 Task: Create a section Blitz Brigade and in the section, add a milestone User Experience Enhancements in the project ToxicWorks.
Action: Mouse moved to (95, 473)
Screenshot: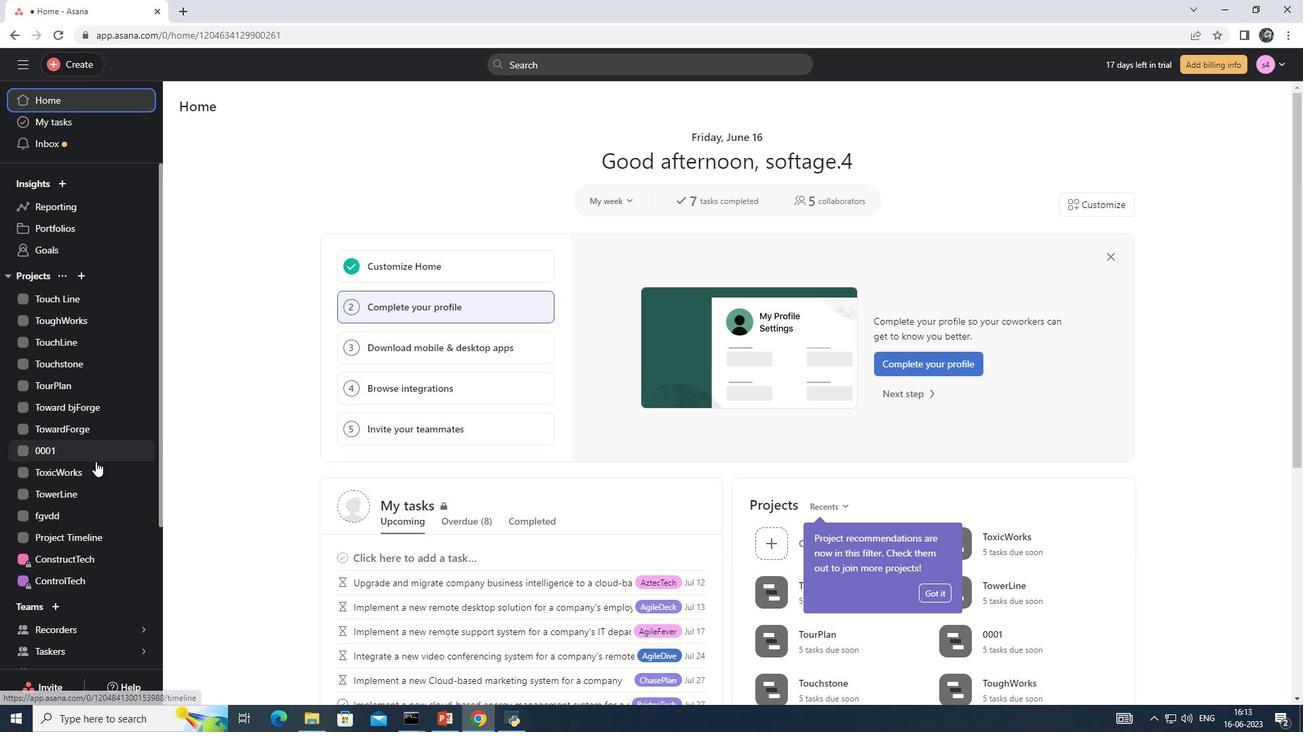 
Action: Mouse pressed left at (95, 473)
Screenshot: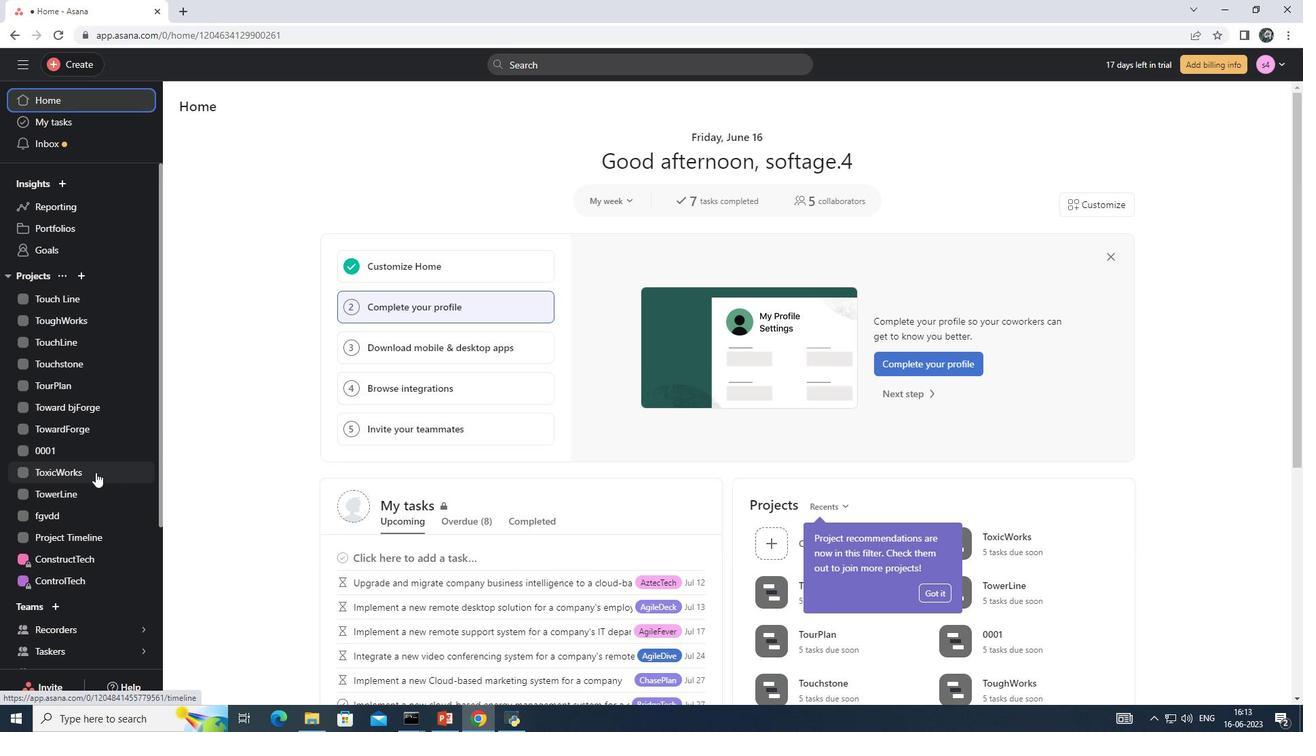 
Action: Mouse moved to (239, 133)
Screenshot: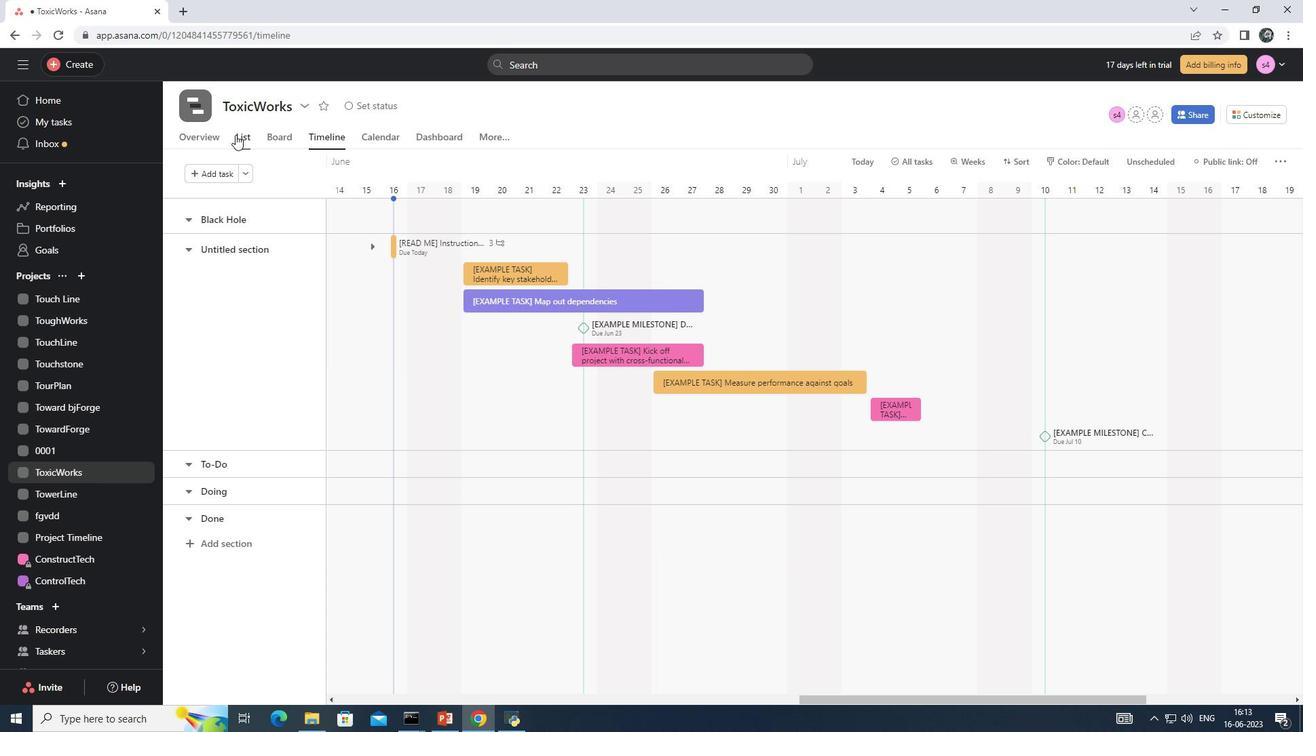 
Action: Mouse pressed left at (239, 133)
Screenshot: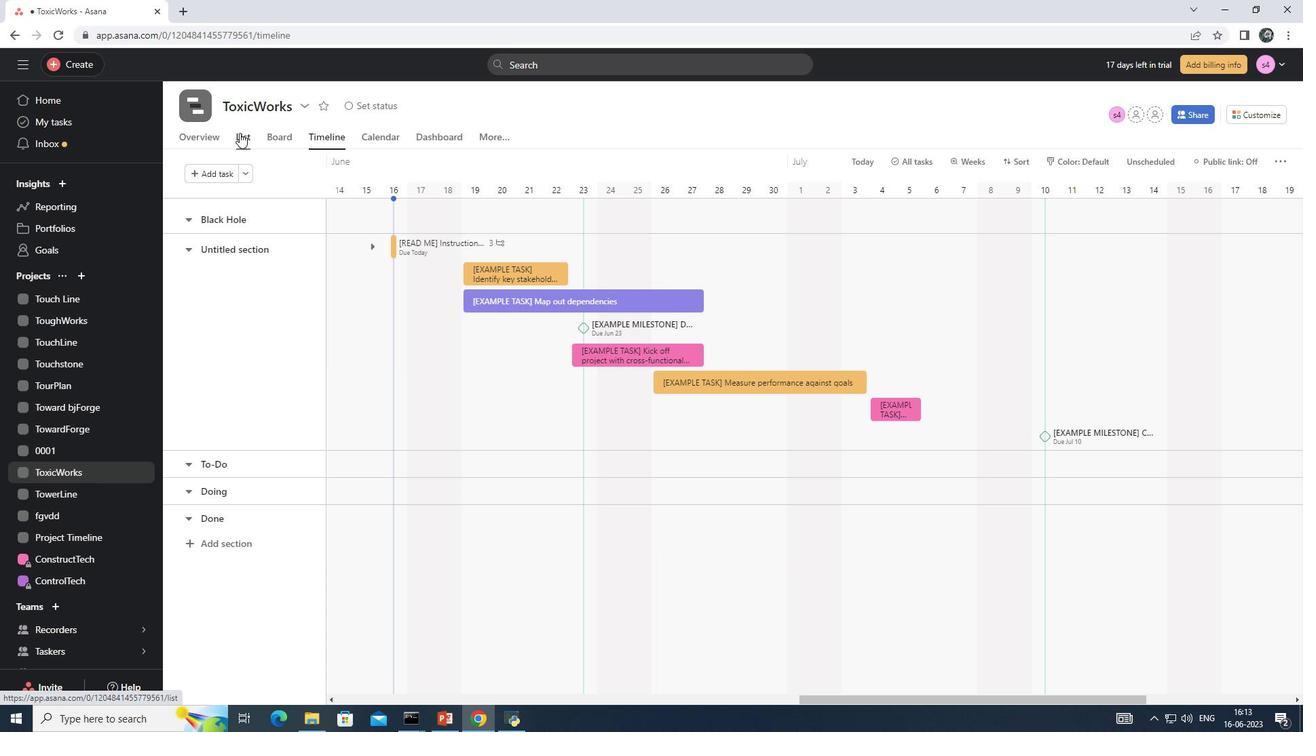 
Action: Mouse moved to (235, 168)
Screenshot: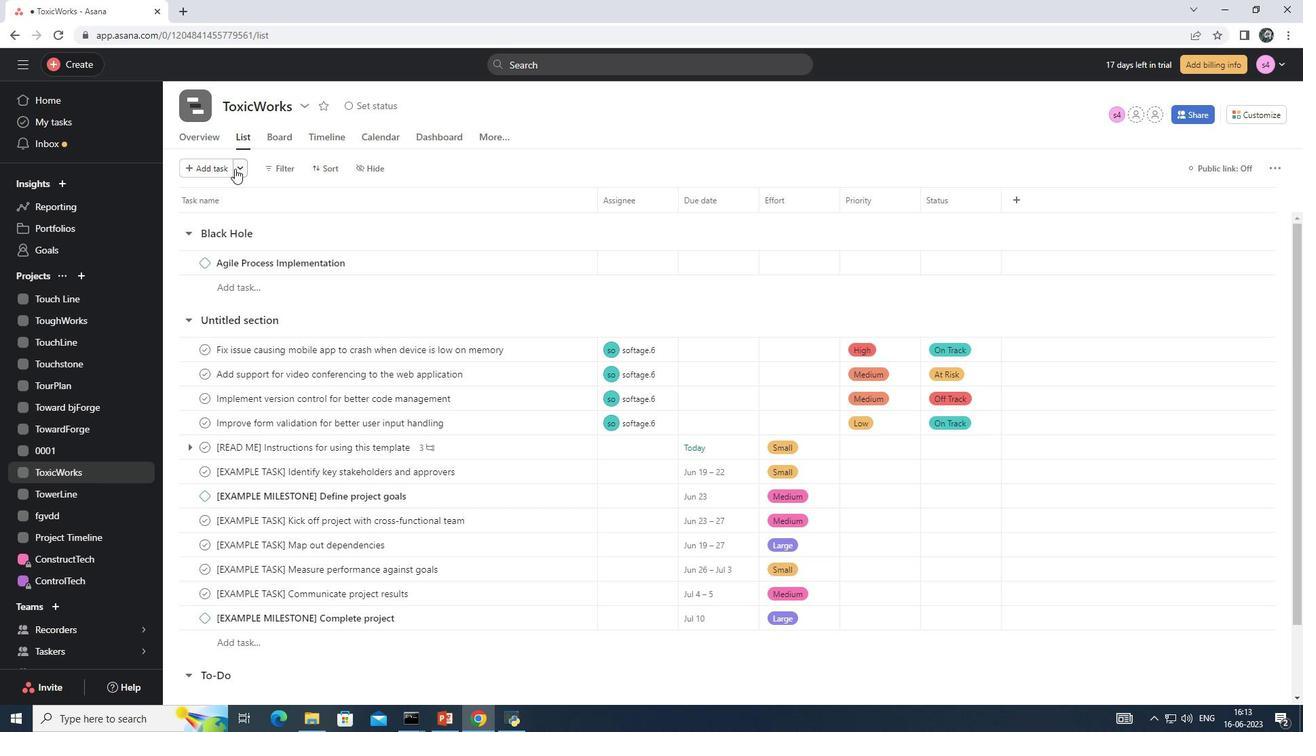 
Action: Mouse pressed left at (235, 168)
Screenshot: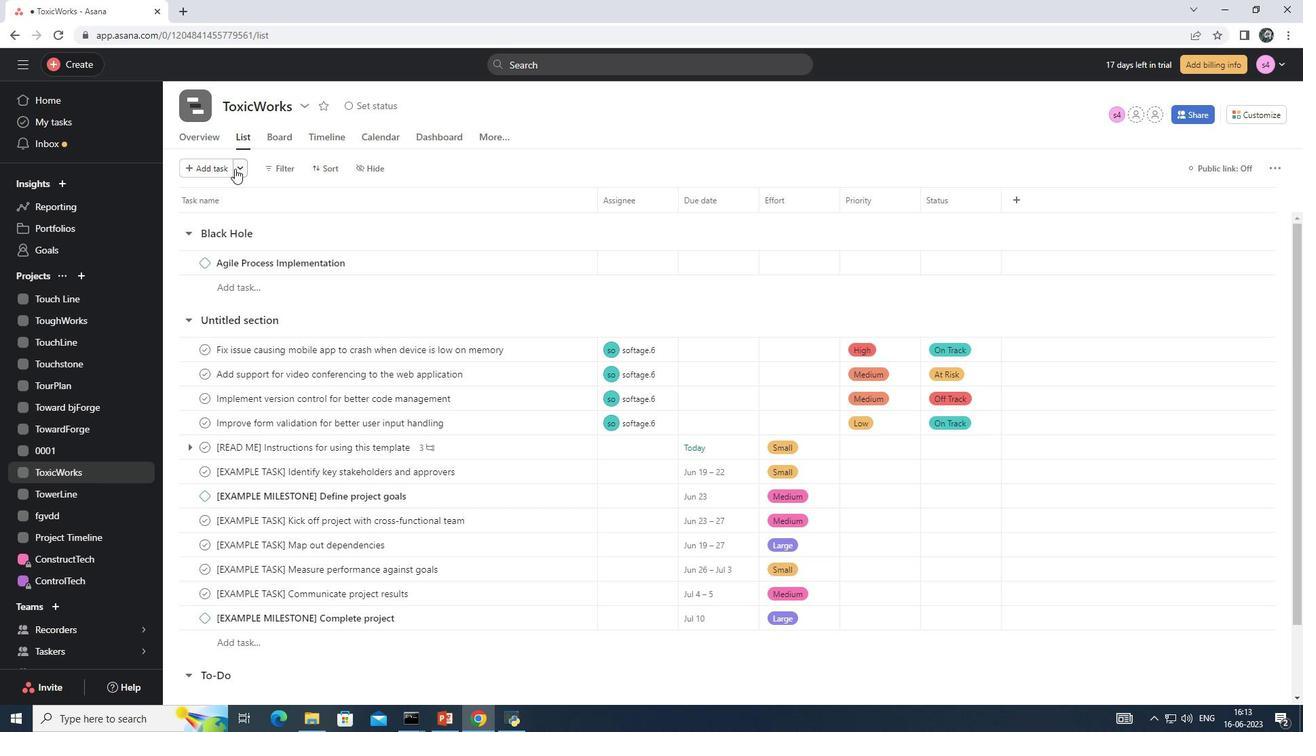 
Action: Mouse moved to (257, 190)
Screenshot: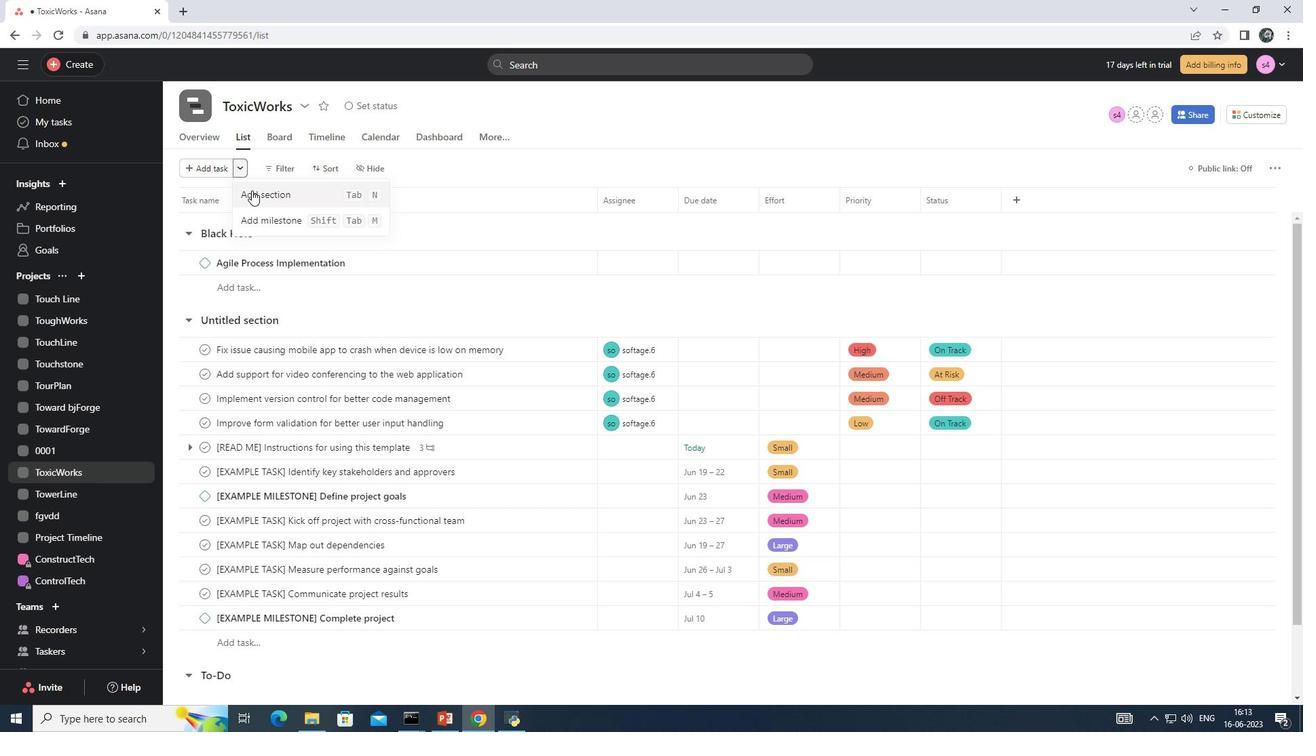 
Action: Mouse pressed left at (257, 190)
Screenshot: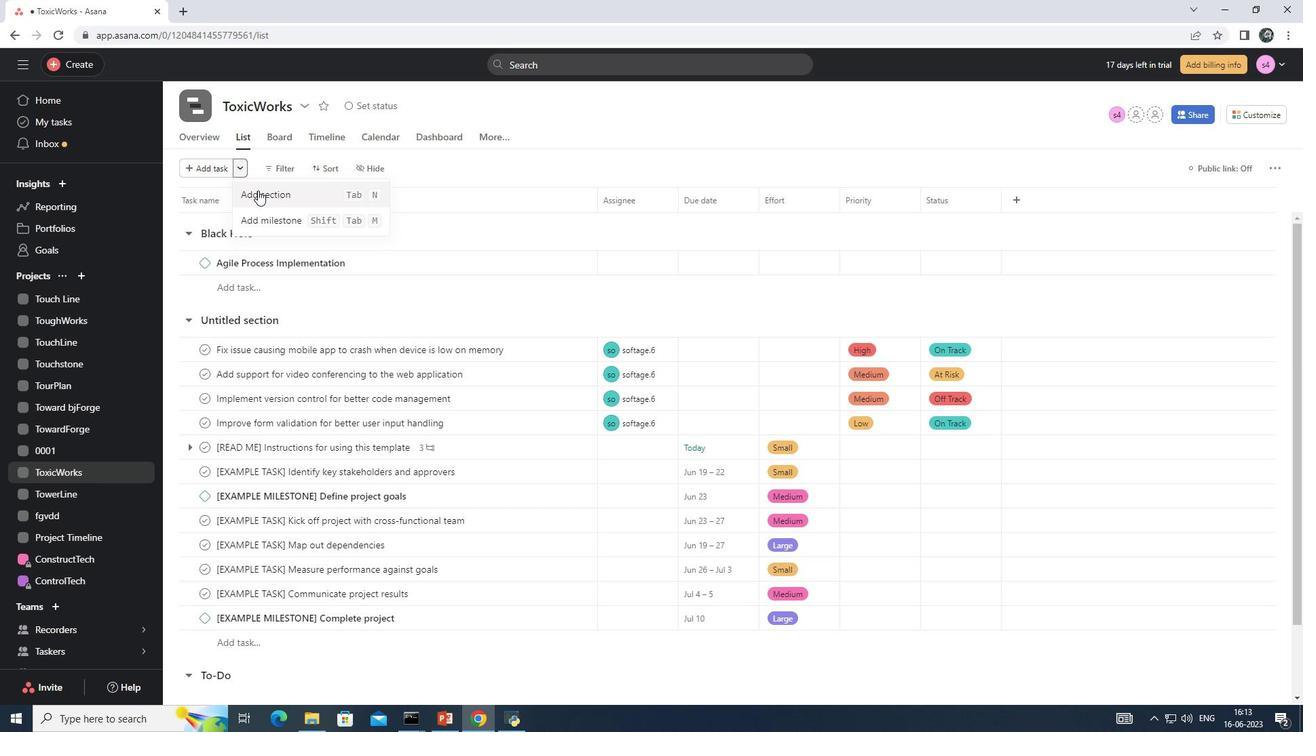 
Action: Mouse moved to (251, 235)
Screenshot: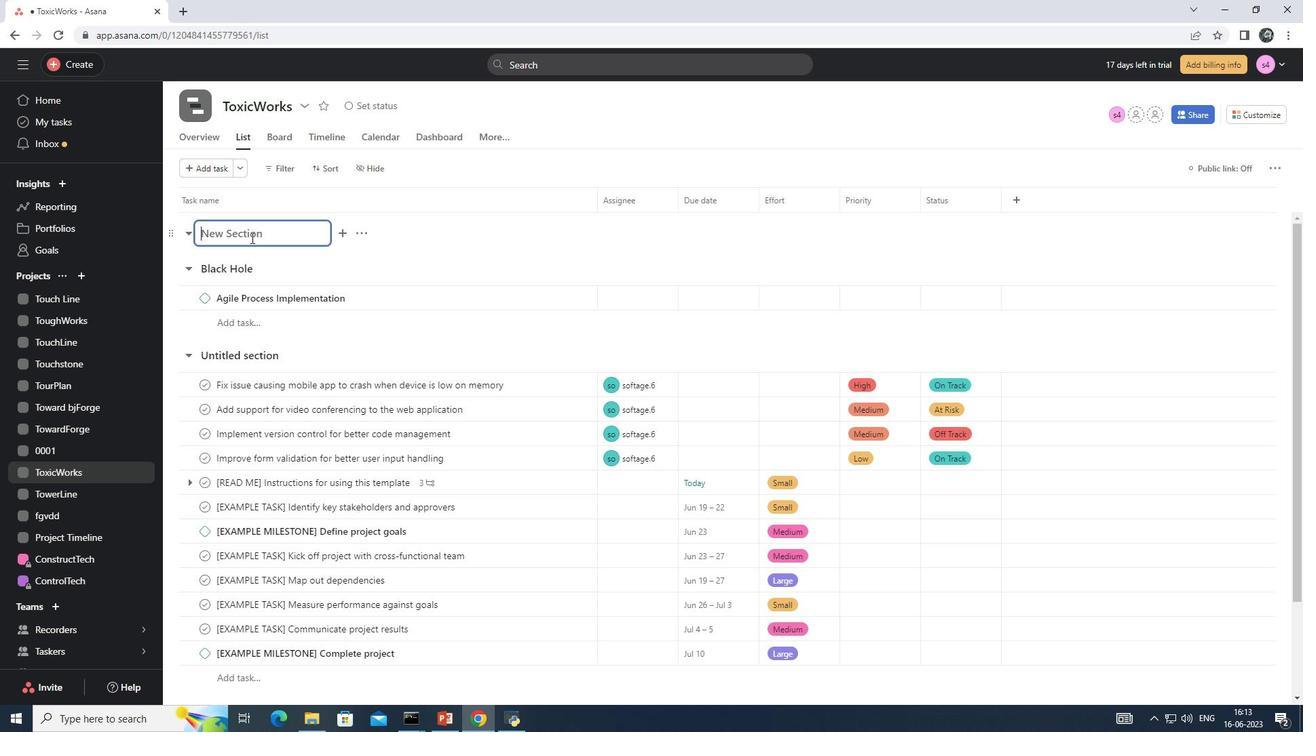 
Action: Key pressed <Key.shift>Blitz<Key.space><Key.shift>Brigade
Screenshot: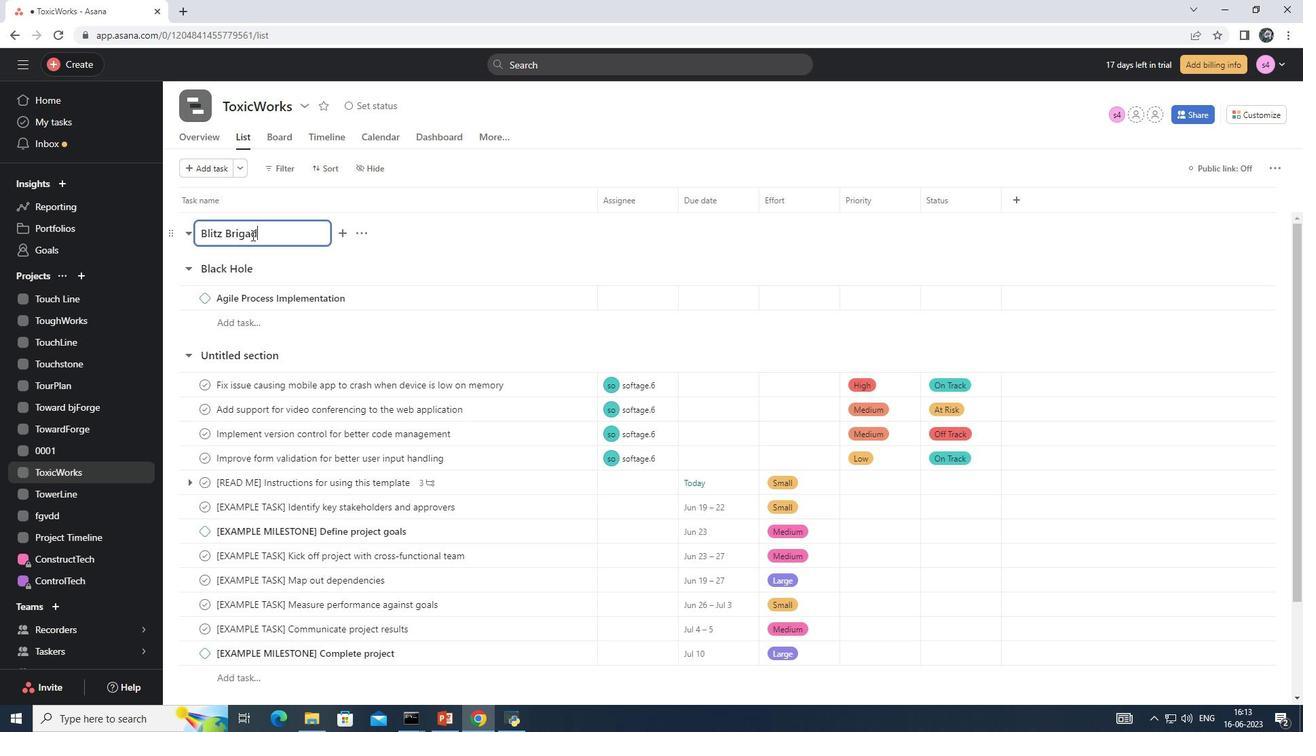 
Action: Mouse moved to (240, 166)
Screenshot: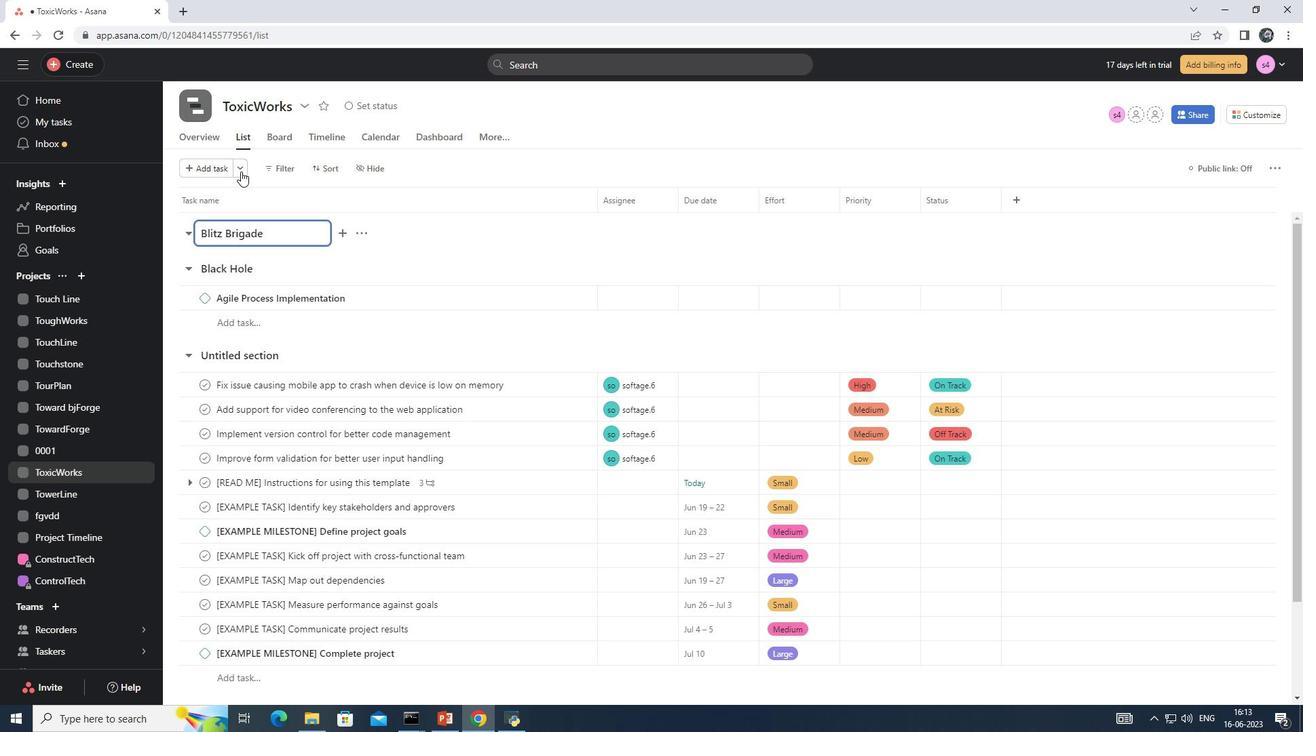 
Action: Mouse pressed left at (240, 166)
Screenshot: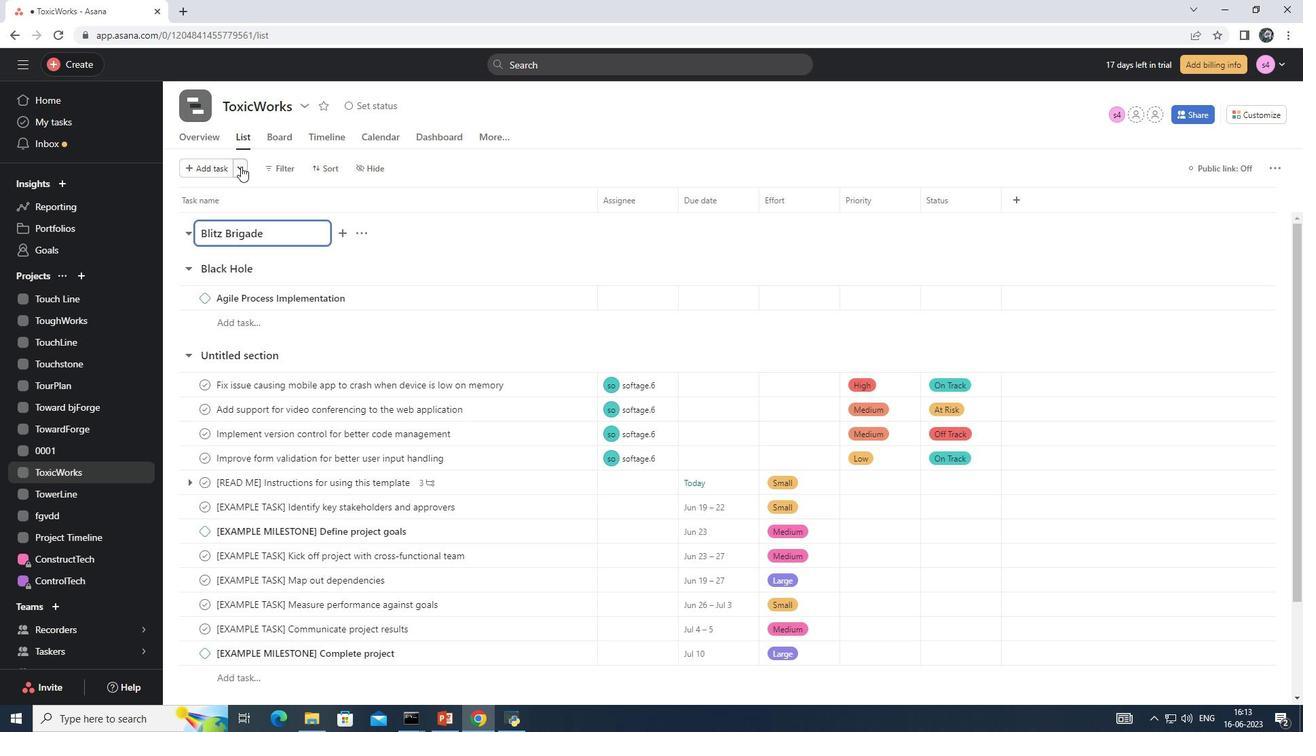
Action: Mouse moved to (268, 216)
Screenshot: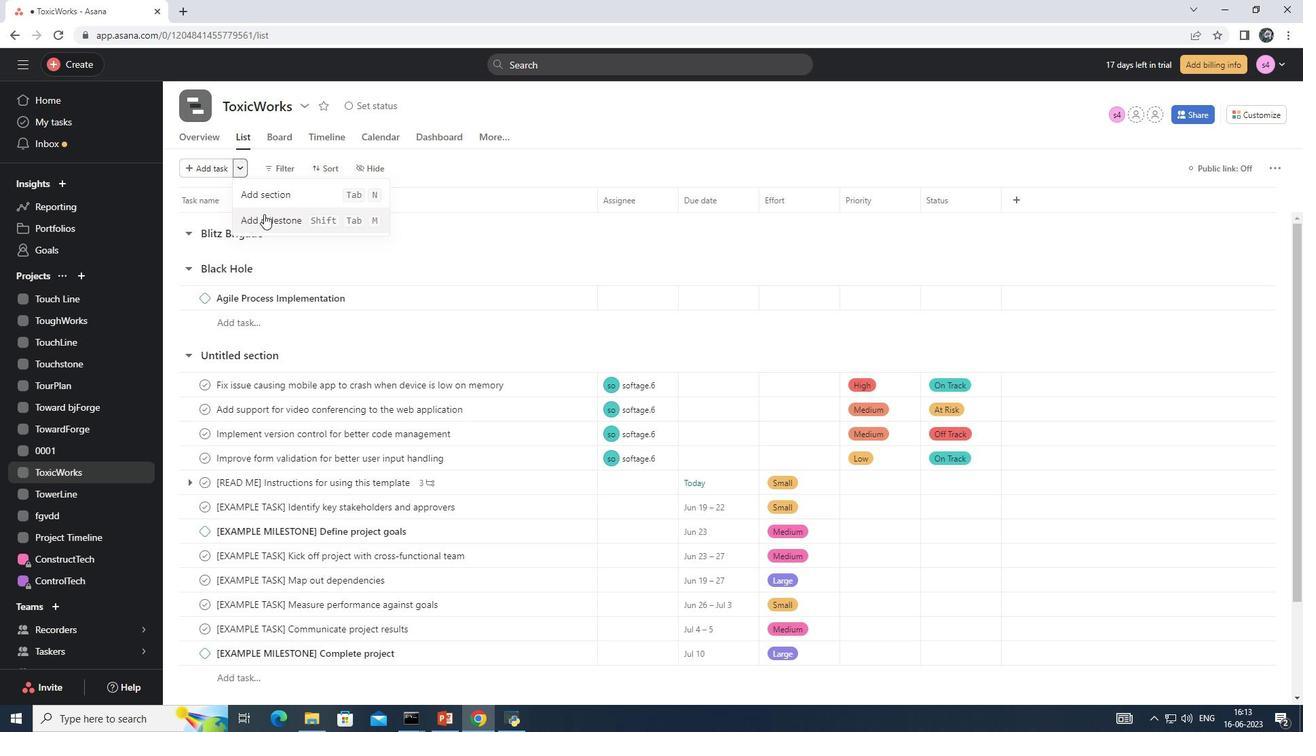 
Action: Mouse pressed left at (268, 216)
Screenshot: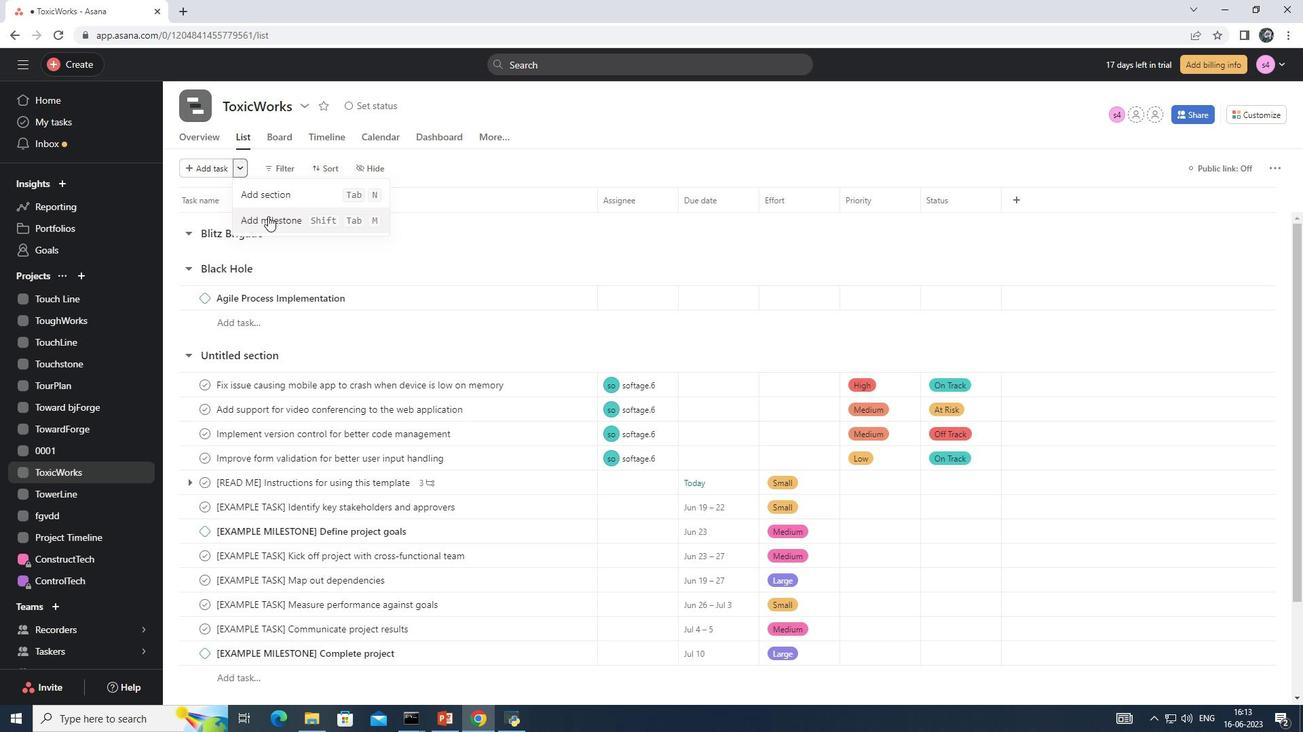 
Action: Mouse moved to (293, 270)
Screenshot: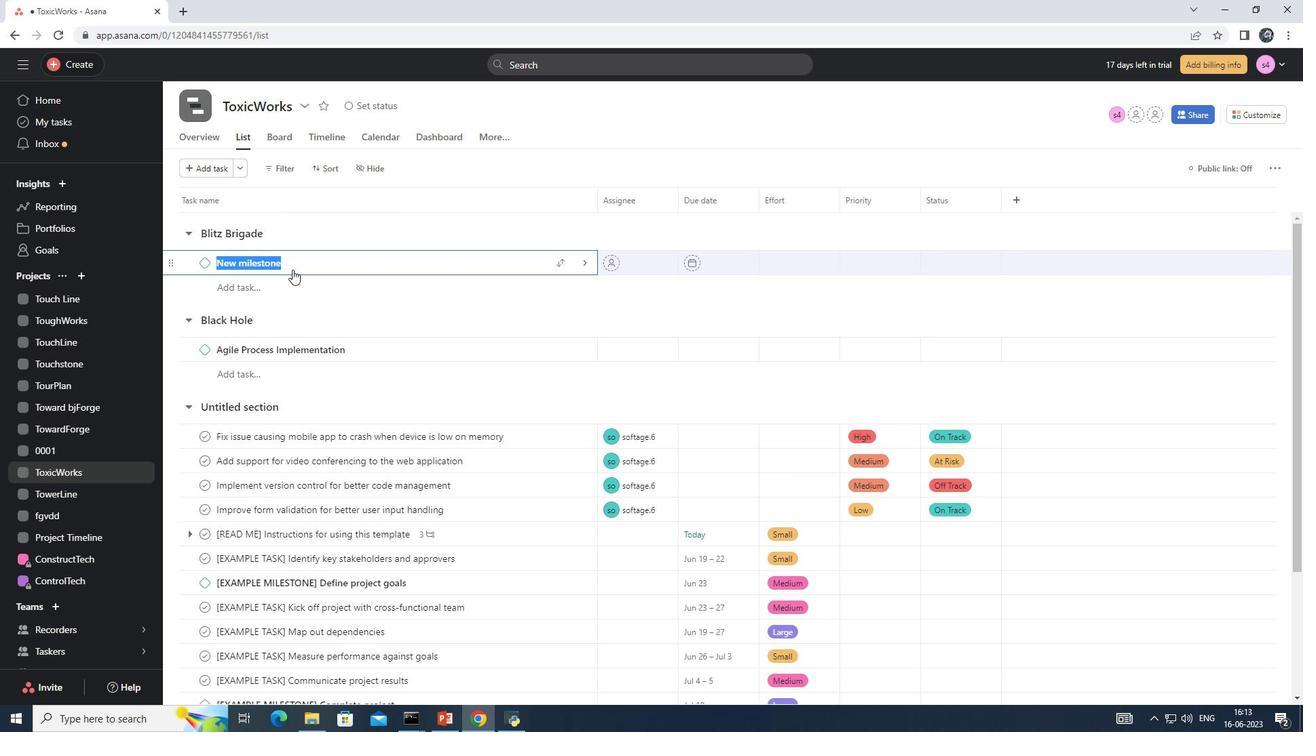 
Action: Key pressed <Key.backspace><Key.shift>User<Key.space><Key.shift>Experience<Key.space><Key.shift>Enhancements
Screenshot: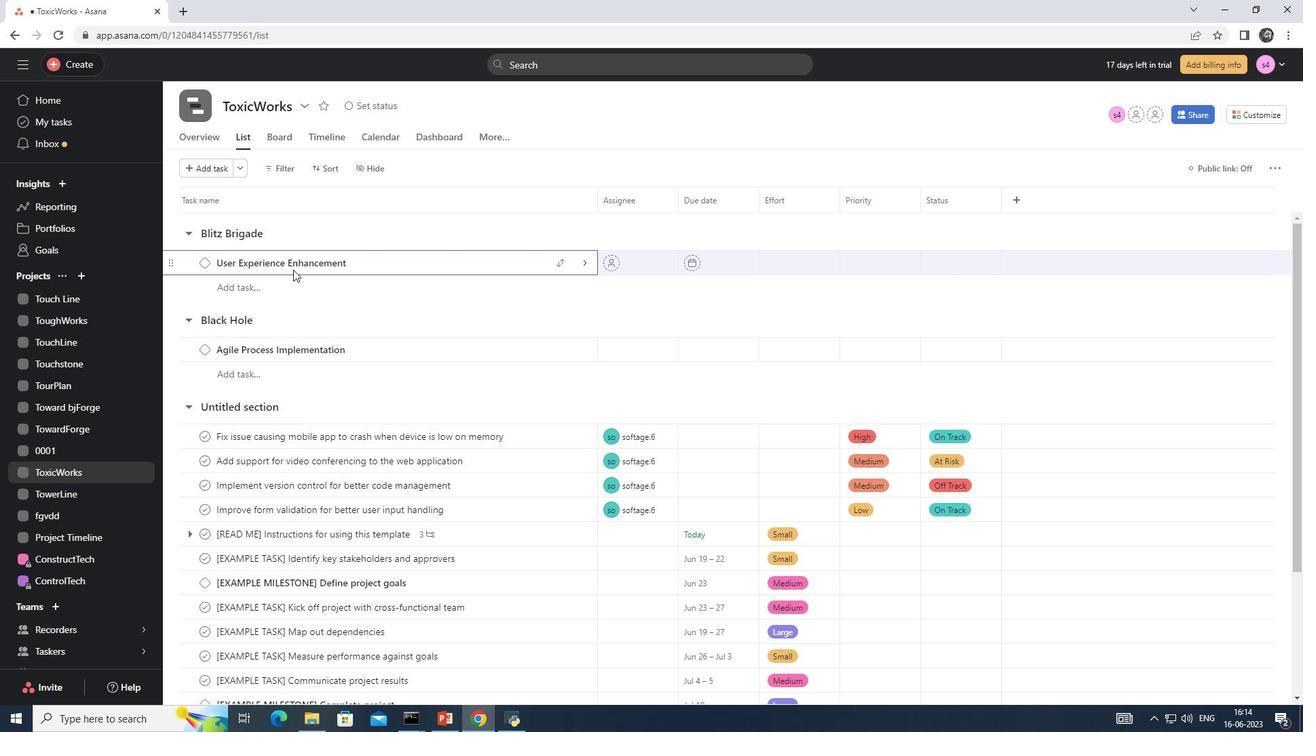 
Action: Mouse moved to (333, 310)
Screenshot: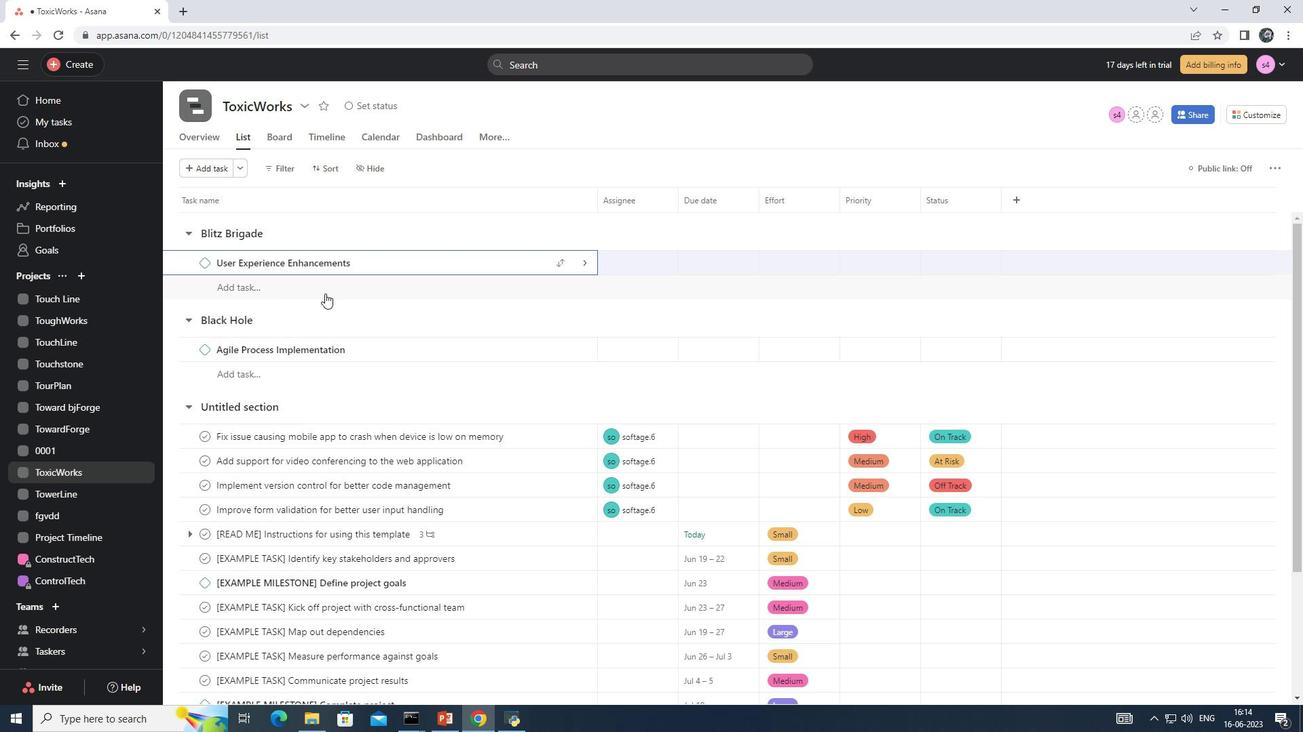 
Action: Mouse pressed left at (333, 310)
Screenshot: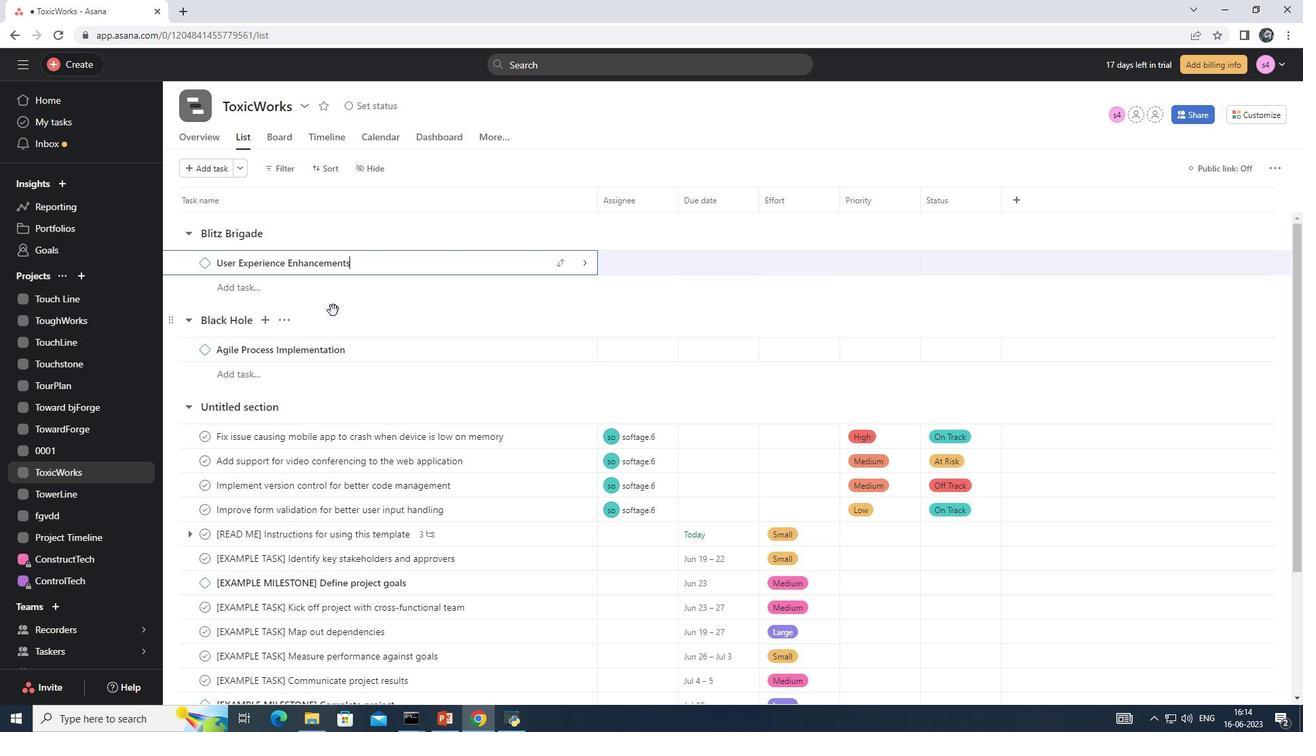 
Action: Mouse moved to (230, 192)
Screenshot: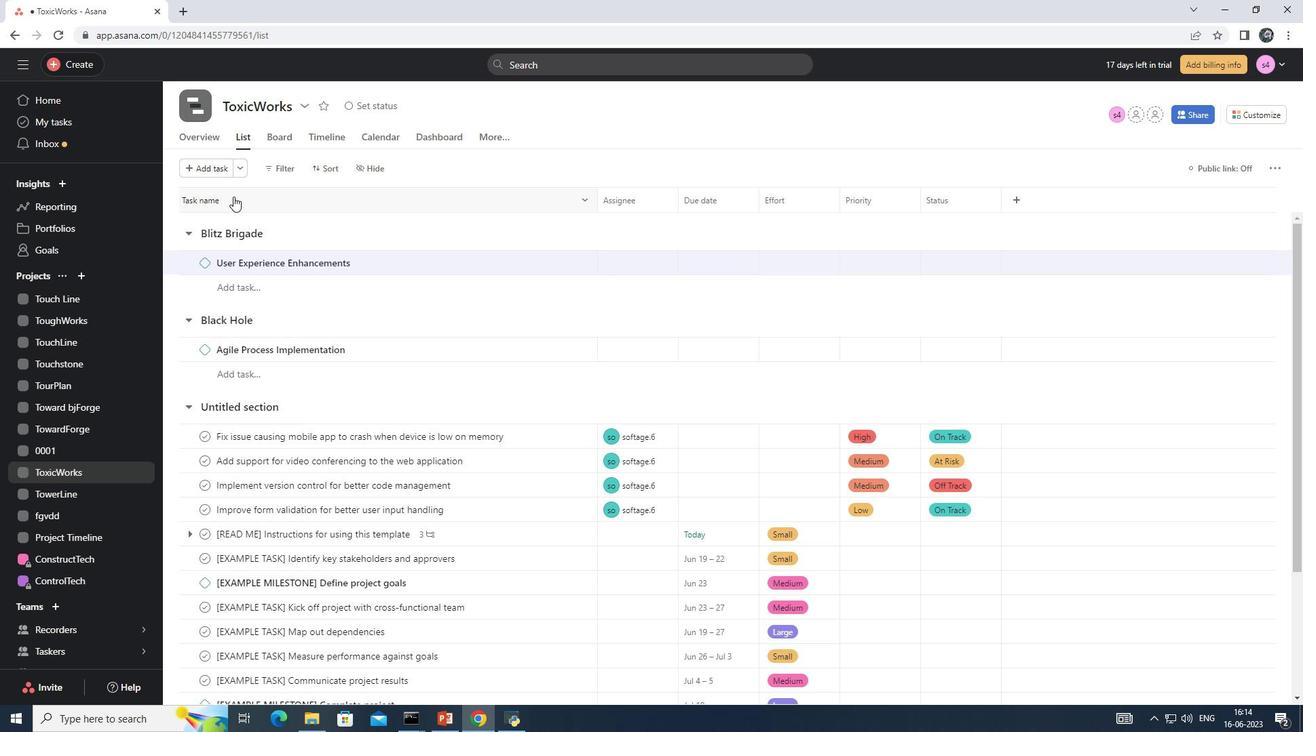 
